 Task: Add a dependency to the task Implement a new network security system for a company , the existing task  Develop a new social media platform in the project AgileFusion
Action: Mouse moved to (194, 406)
Screenshot: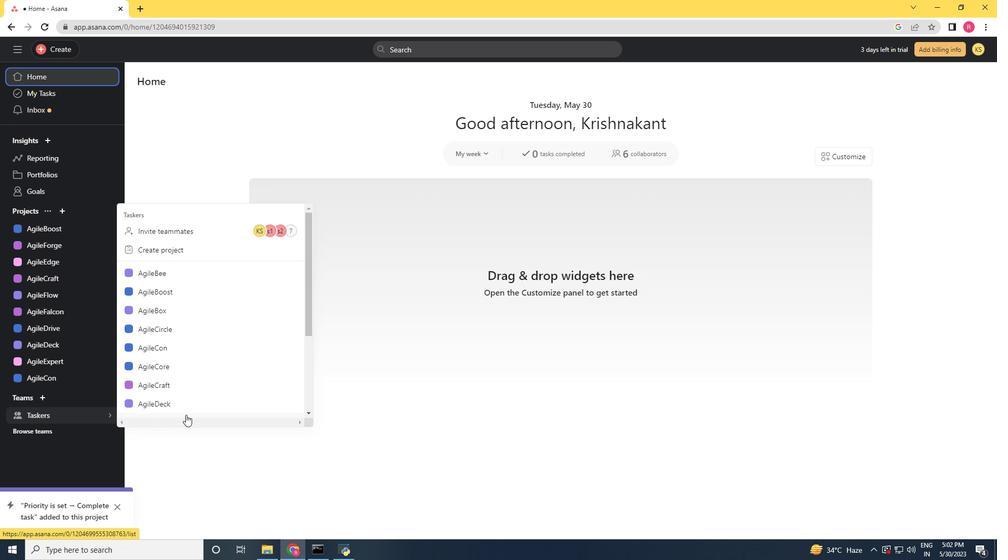 
Action: Mouse scrolled (194, 405) with delta (0, 0)
Screenshot: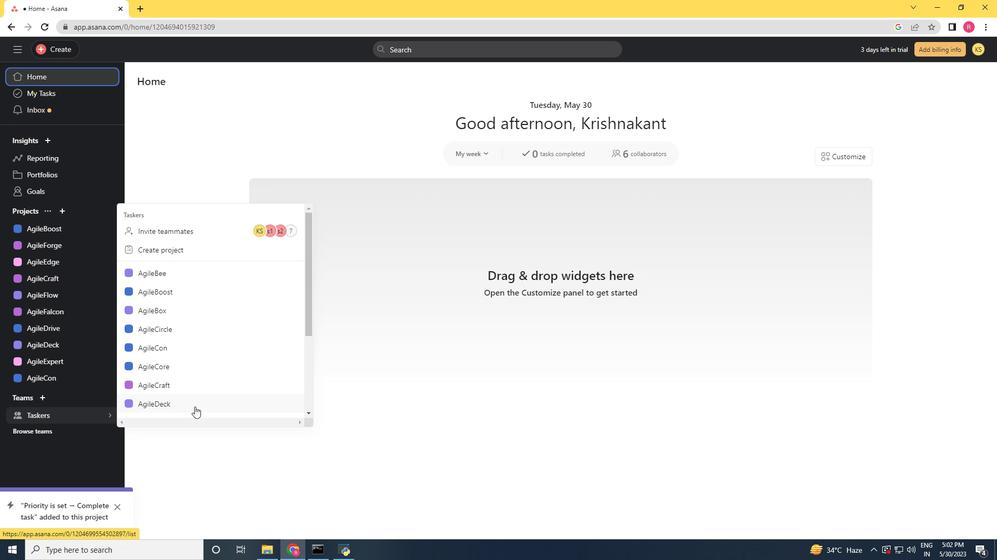 
Action: Mouse scrolled (194, 405) with delta (0, 0)
Screenshot: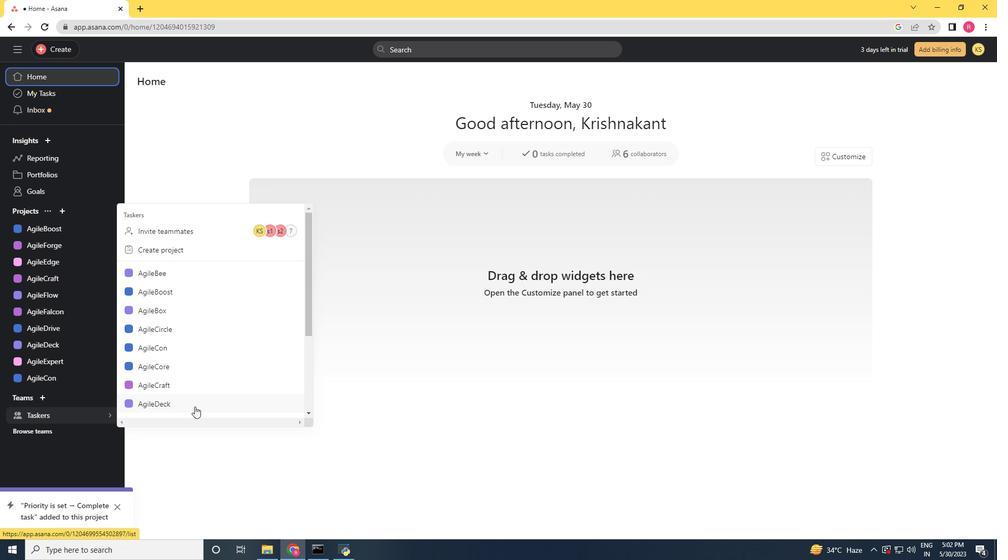 
Action: Mouse scrolled (194, 405) with delta (0, 0)
Screenshot: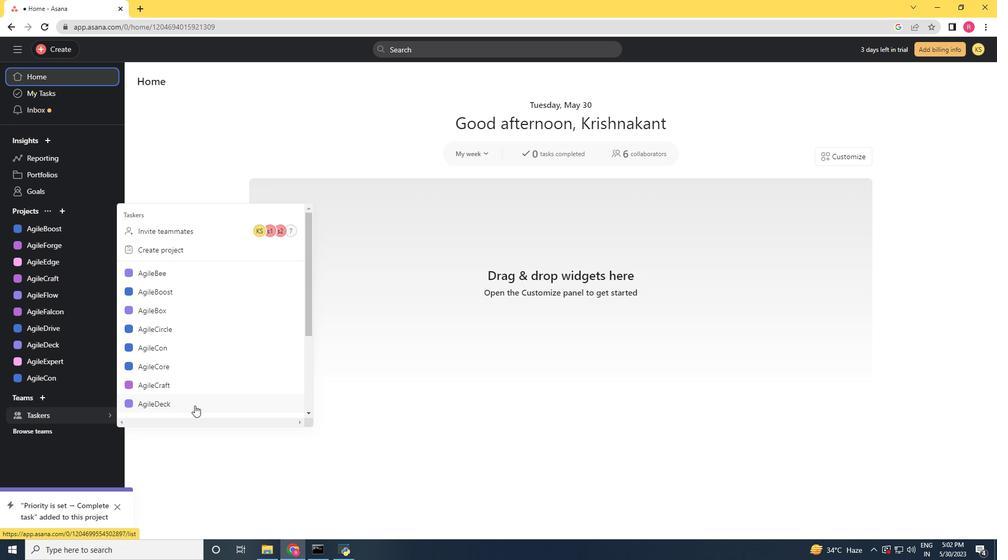 
Action: Mouse scrolled (194, 405) with delta (0, 0)
Screenshot: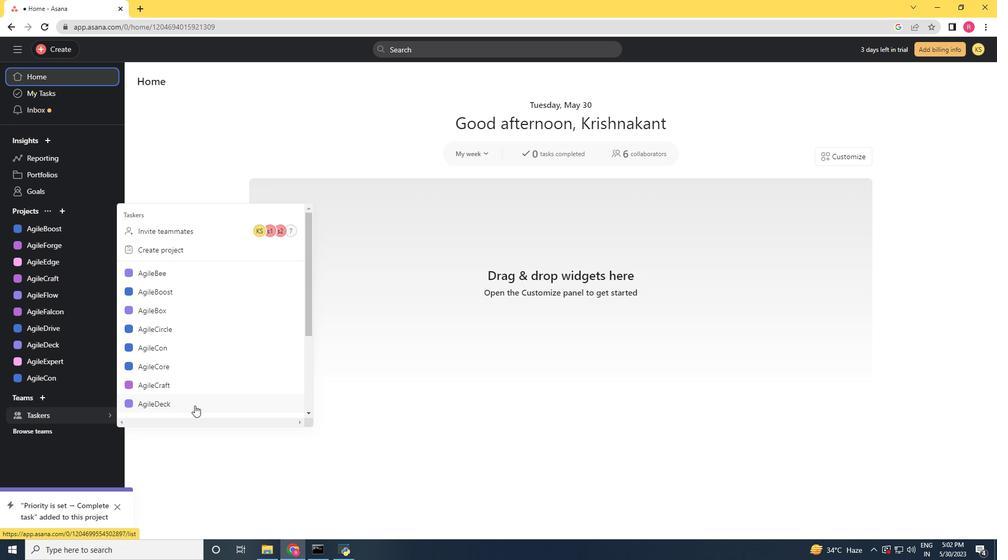 
Action: Mouse scrolled (194, 405) with delta (0, 0)
Screenshot: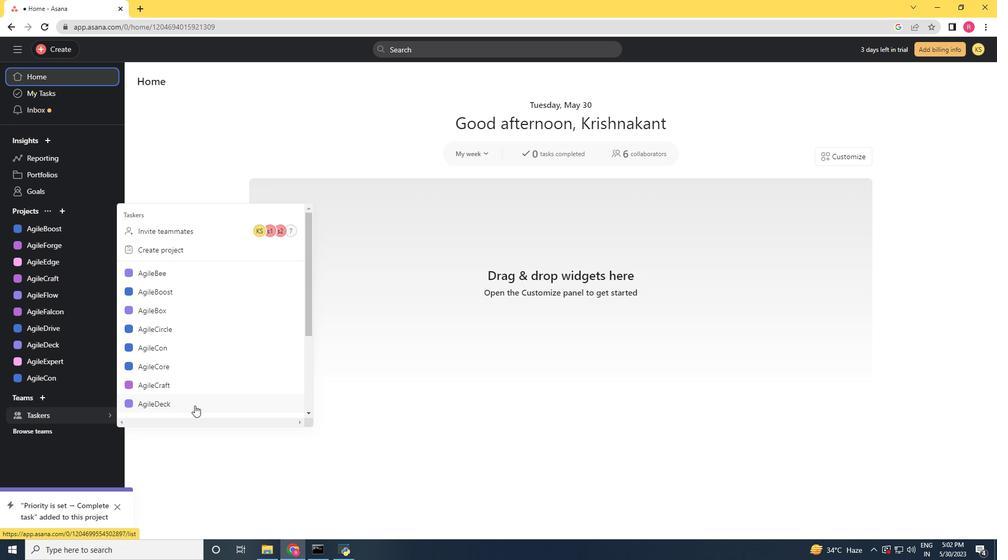 
Action: Mouse scrolled (194, 405) with delta (0, 0)
Screenshot: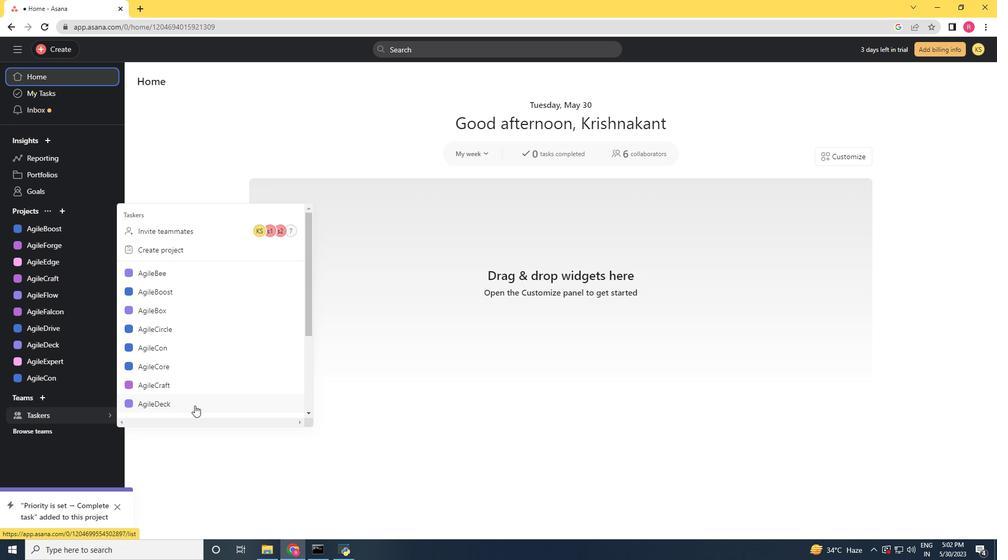 
Action: Mouse scrolled (194, 405) with delta (0, 0)
Screenshot: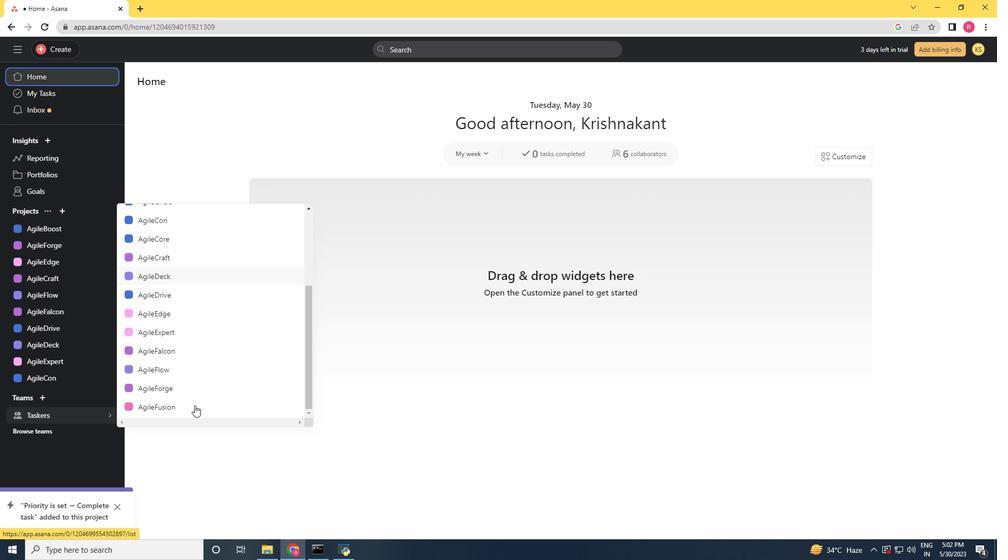 
Action: Mouse scrolled (194, 405) with delta (0, 0)
Screenshot: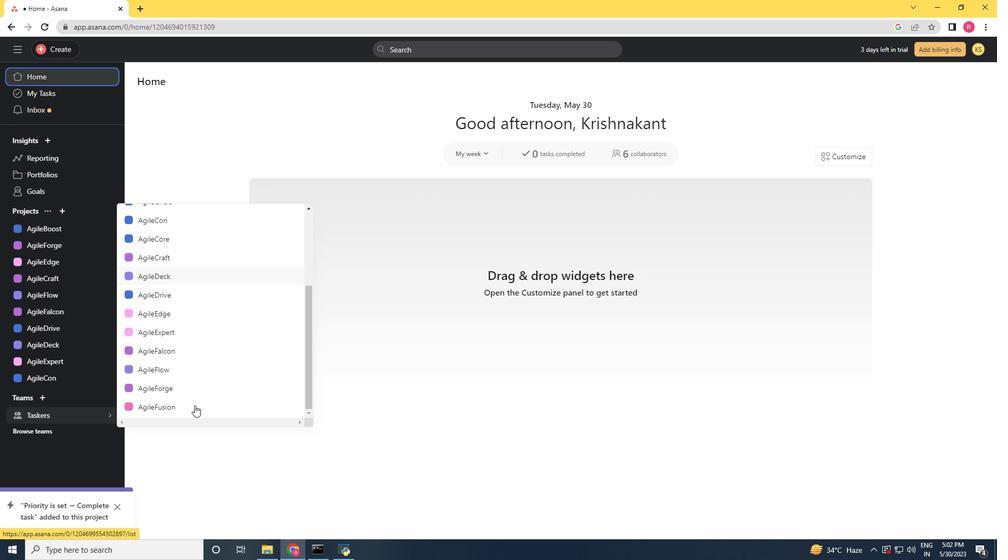 
Action: Mouse scrolled (194, 405) with delta (0, 0)
Screenshot: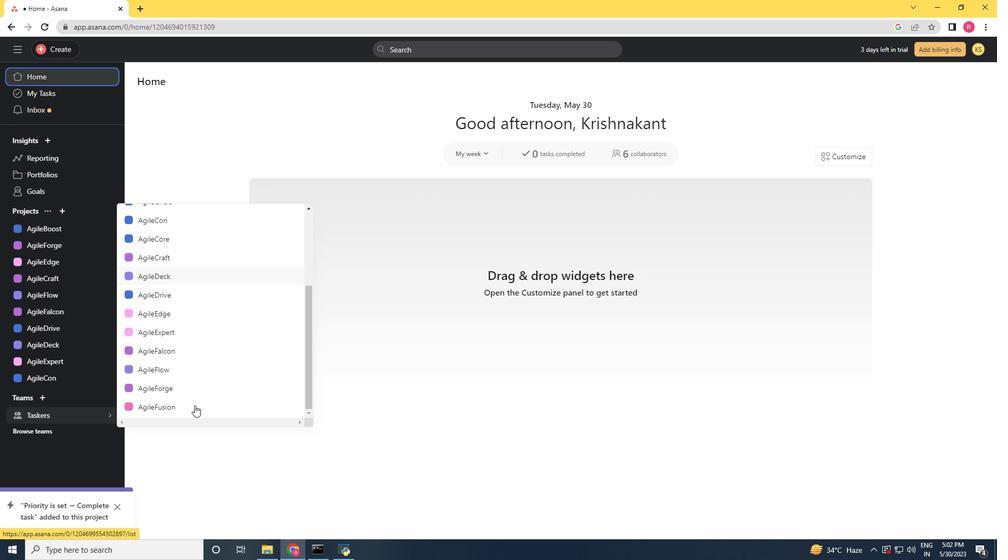 
Action: Mouse scrolled (194, 405) with delta (0, 0)
Screenshot: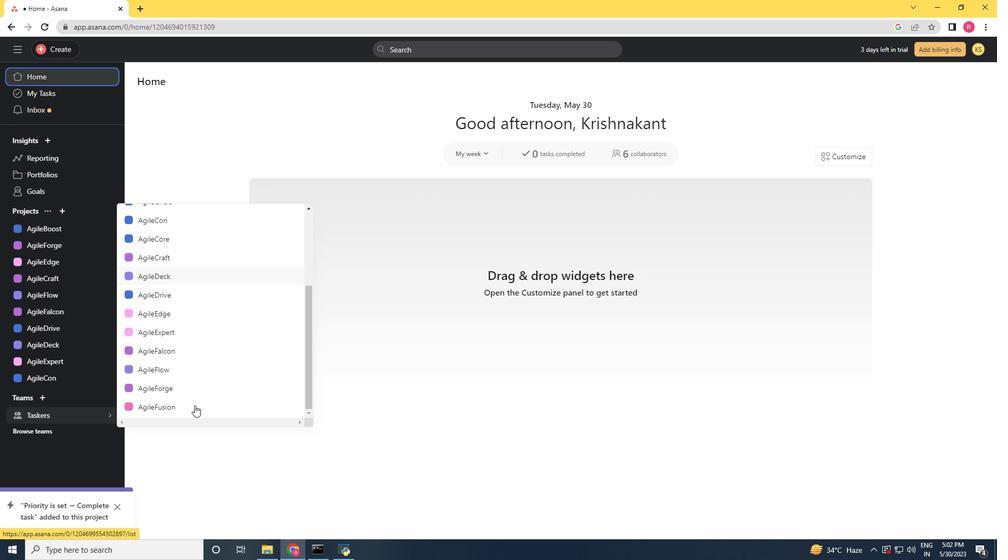 
Action: Mouse pressed left at (194, 406)
Screenshot: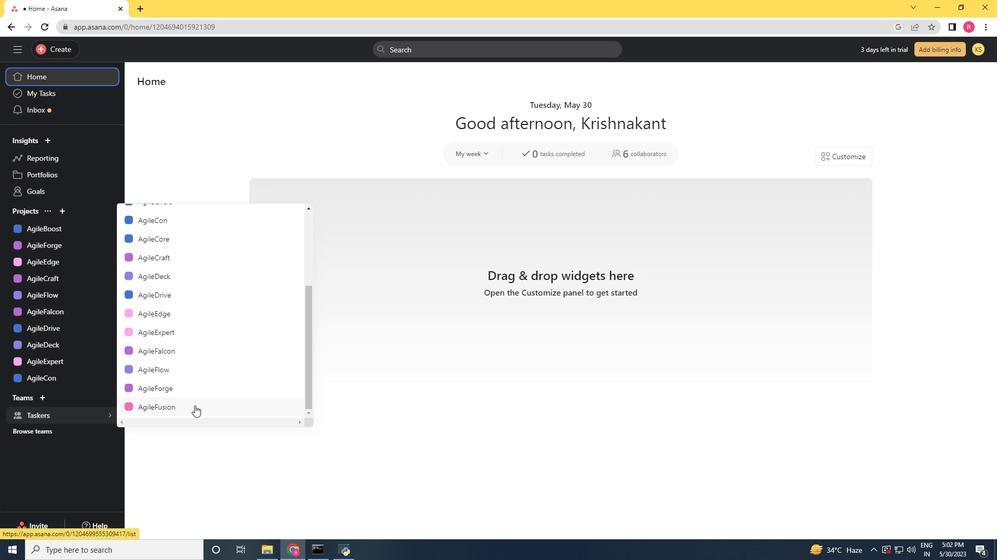 
Action: Mouse moved to (274, 306)
Screenshot: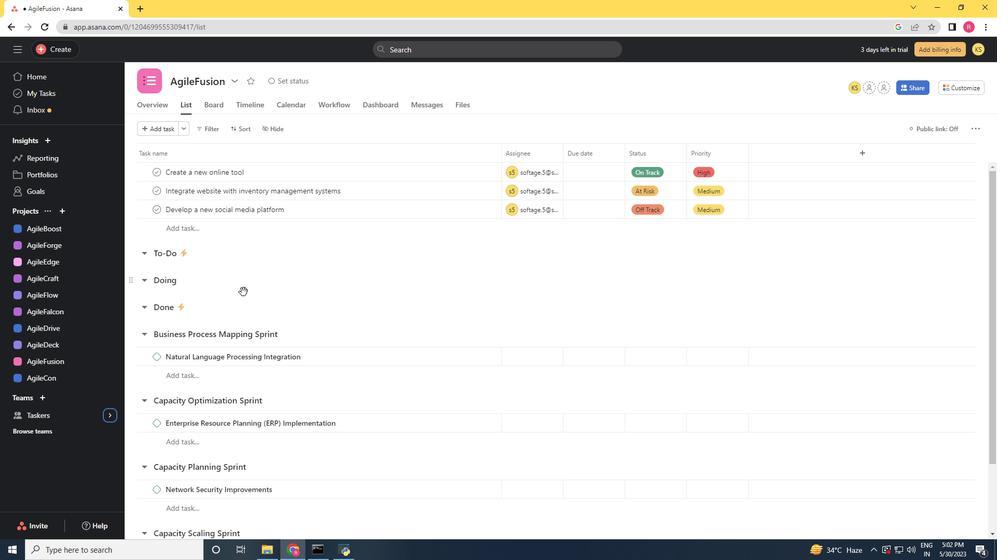 
Action: Mouse scrolled (274, 305) with delta (0, 0)
Screenshot: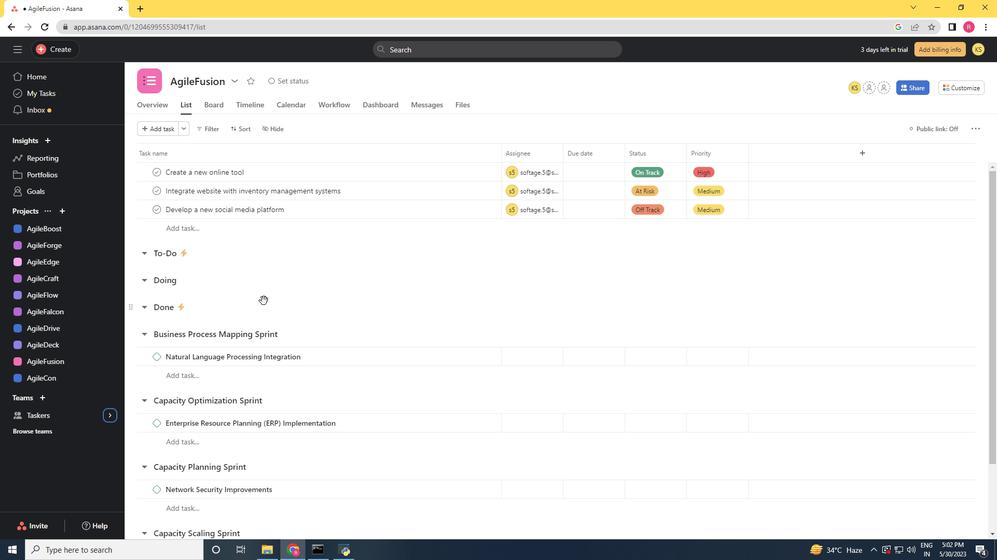 
Action: Mouse scrolled (274, 305) with delta (0, 0)
Screenshot: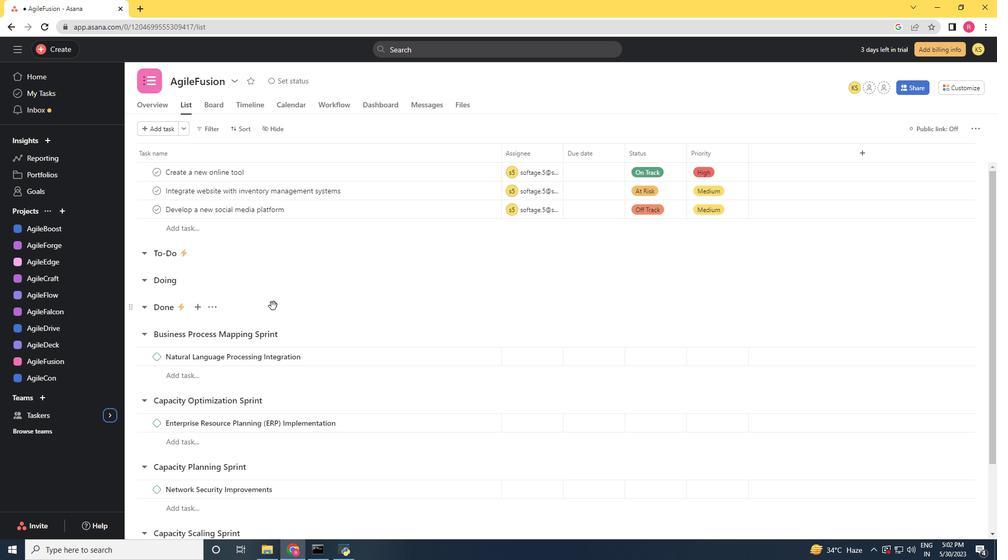 
Action: Mouse scrolled (274, 305) with delta (0, 0)
Screenshot: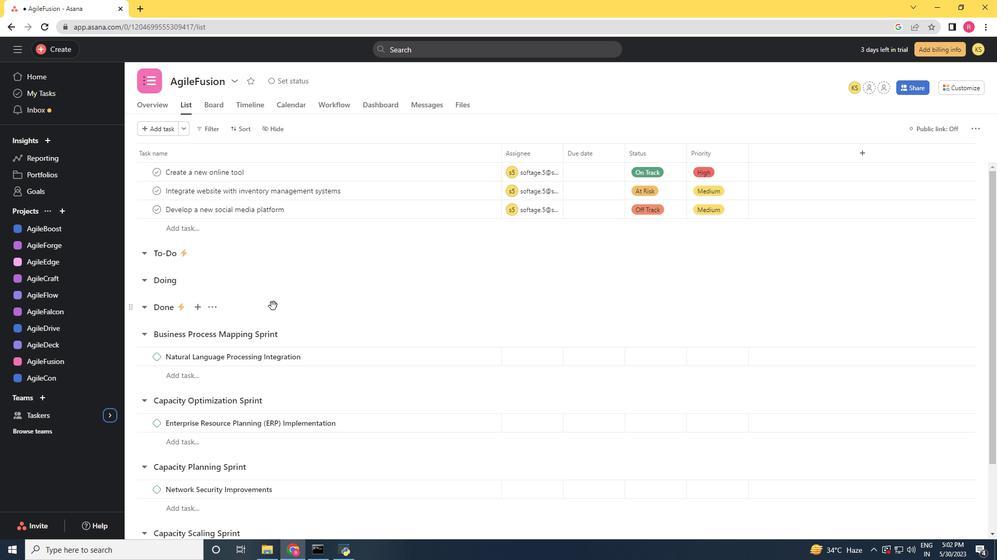 
Action: Mouse scrolled (274, 305) with delta (0, 0)
Screenshot: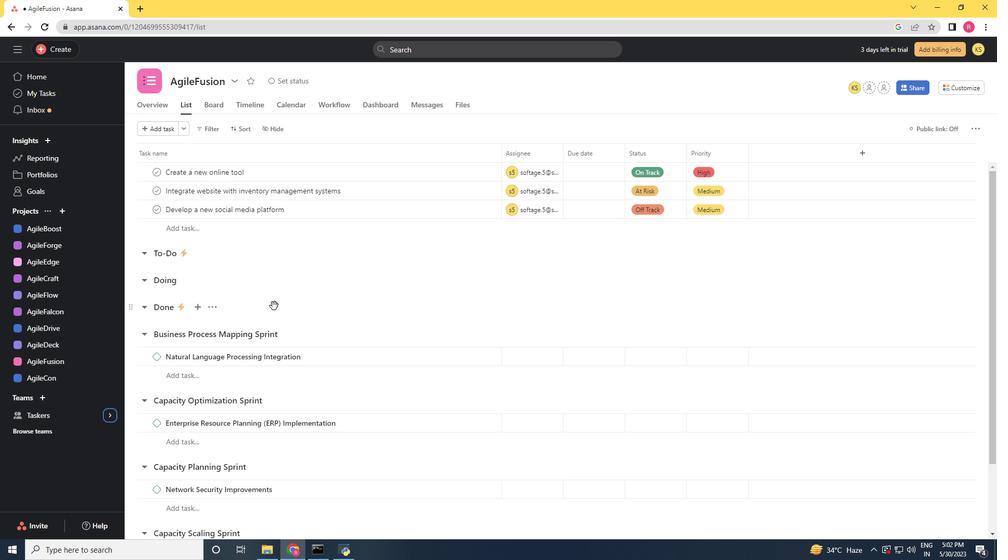 
Action: Mouse scrolled (274, 305) with delta (0, 0)
Screenshot: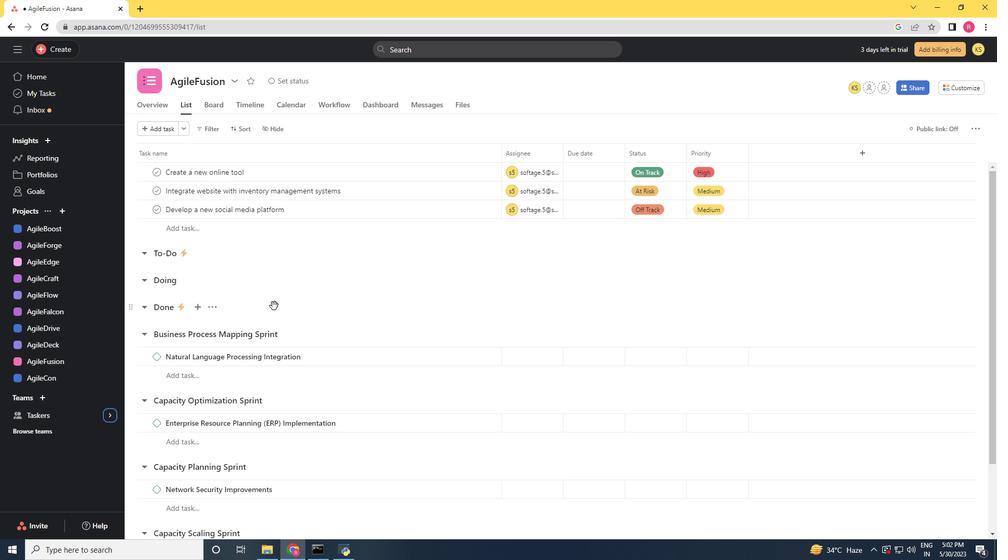 
Action: Mouse moved to (273, 333)
Screenshot: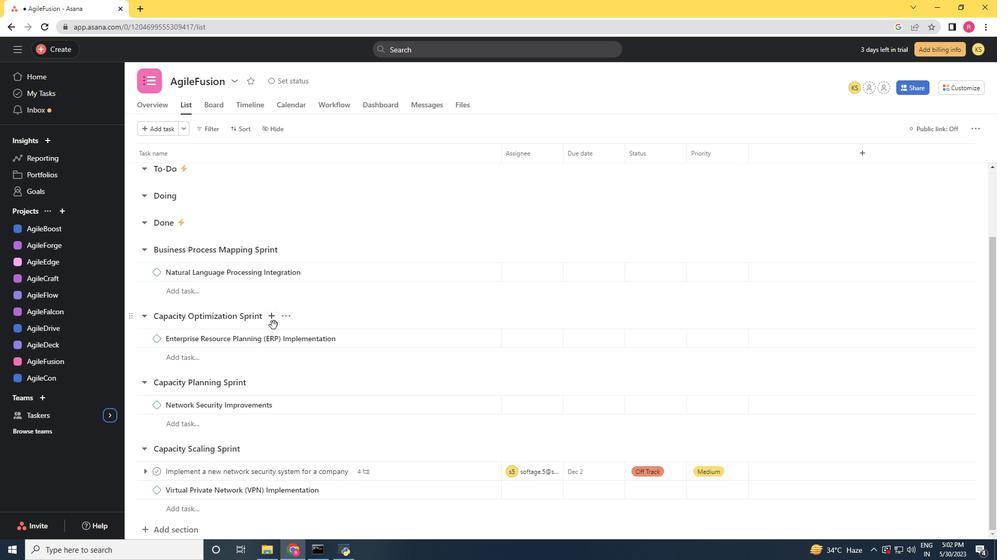 
Action: Mouse scrolled (273, 333) with delta (0, 0)
Screenshot: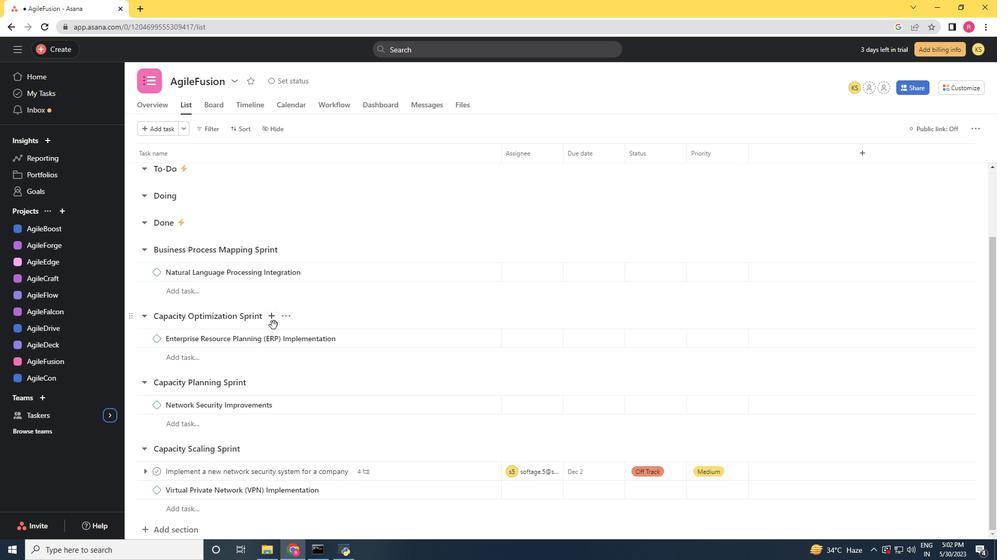 
Action: Mouse moved to (273, 335)
Screenshot: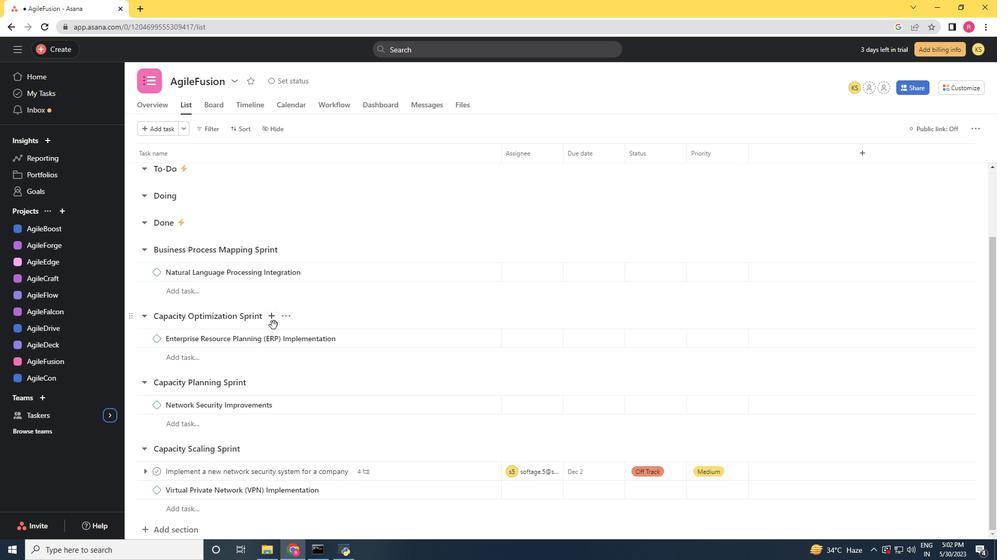 
Action: Mouse scrolled (273, 334) with delta (0, 0)
Screenshot: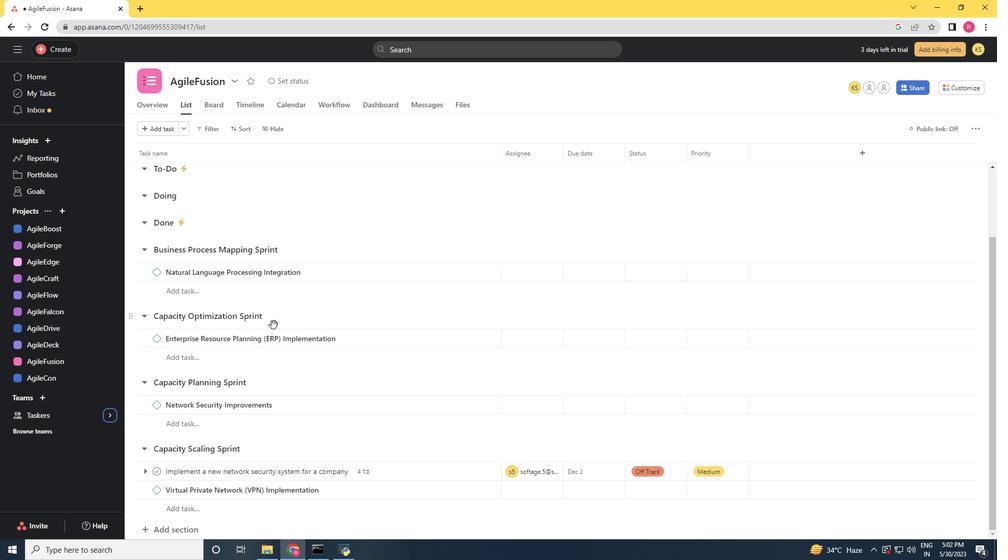 
Action: Mouse moved to (273, 335)
Screenshot: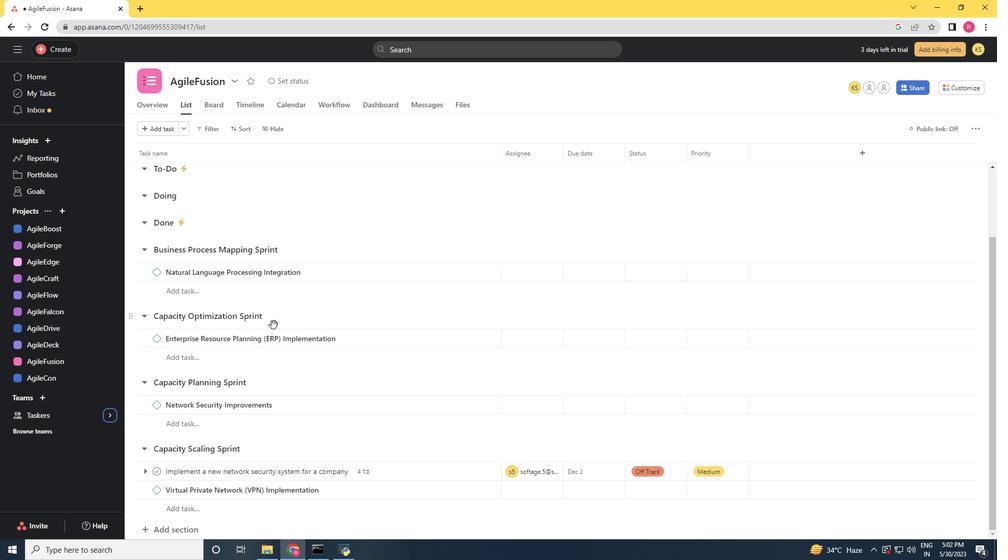 
Action: Mouse scrolled (273, 335) with delta (0, 0)
Screenshot: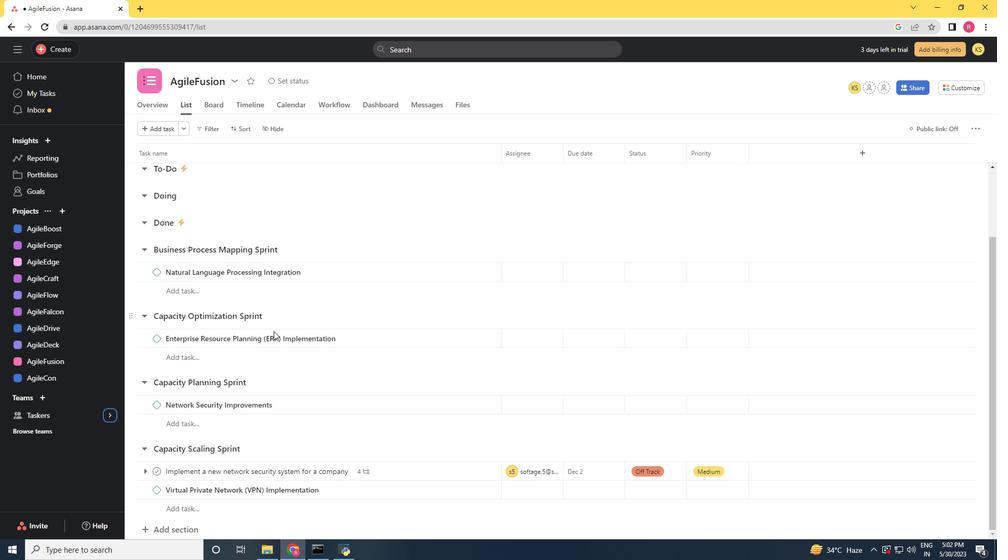 
Action: Mouse moved to (273, 336)
Screenshot: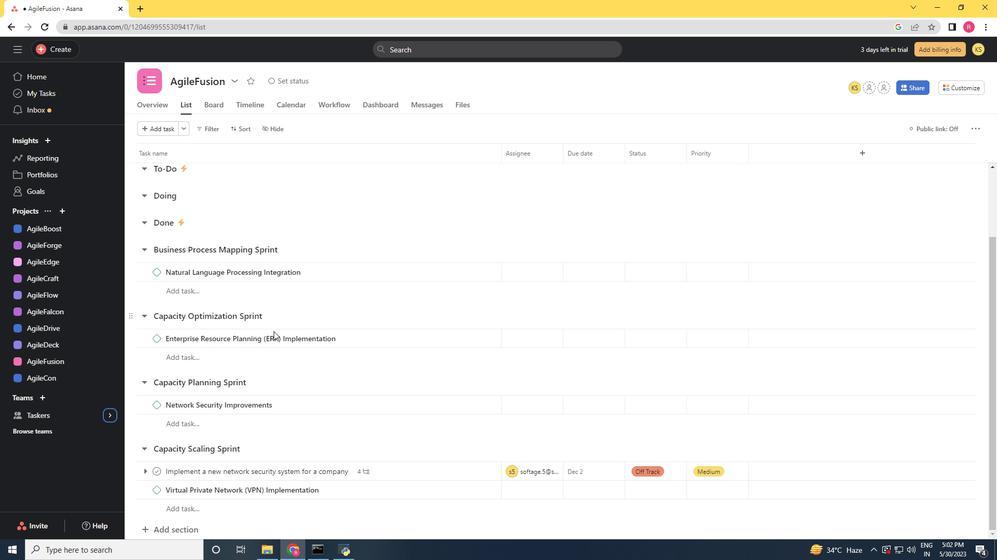 
Action: Mouse scrolled (273, 335) with delta (0, 0)
Screenshot: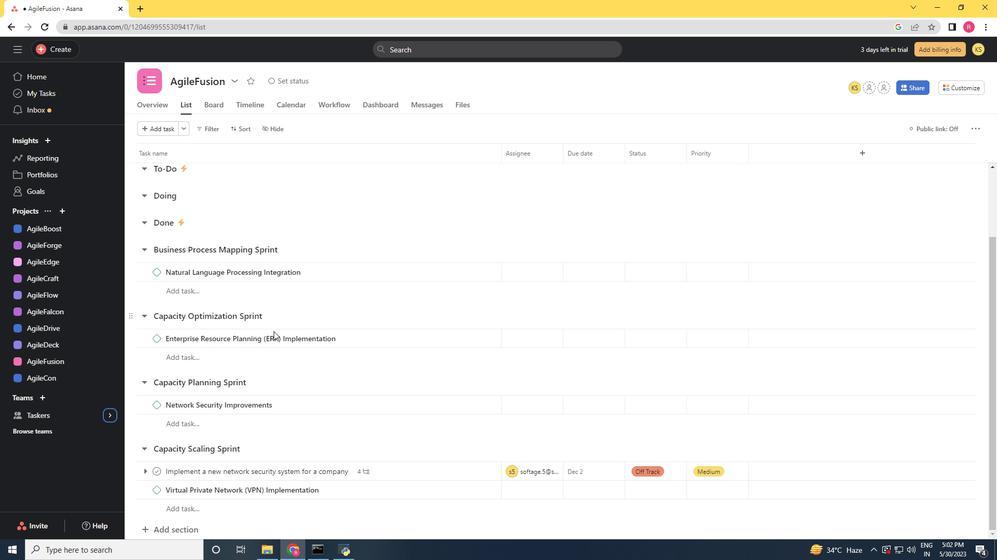 
Action: Mouse moved to (444, 472)
Screenshot: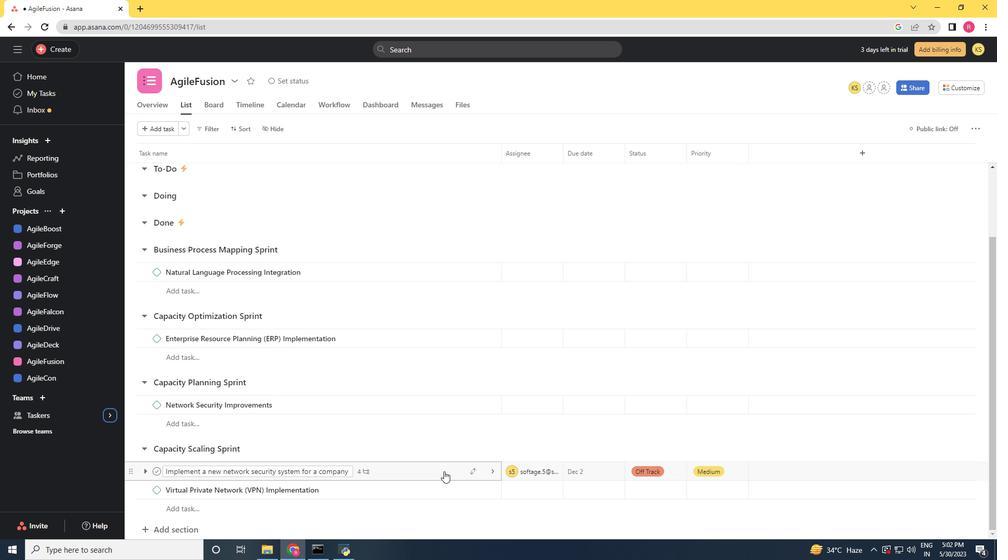 
Action: Mouse pressed left at (444, 472)
Screenshot: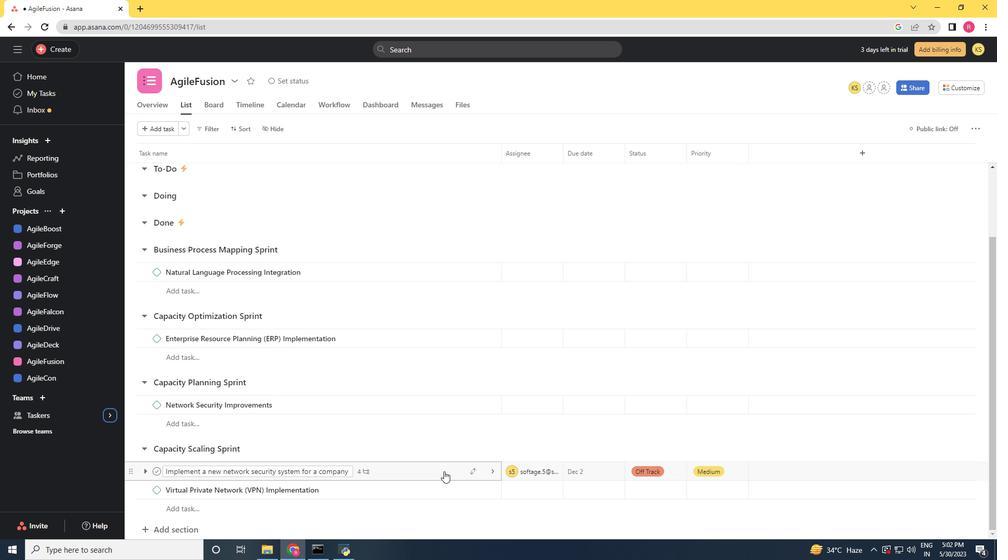 
Action: Mouse moved to (737, 306)
Screenshot: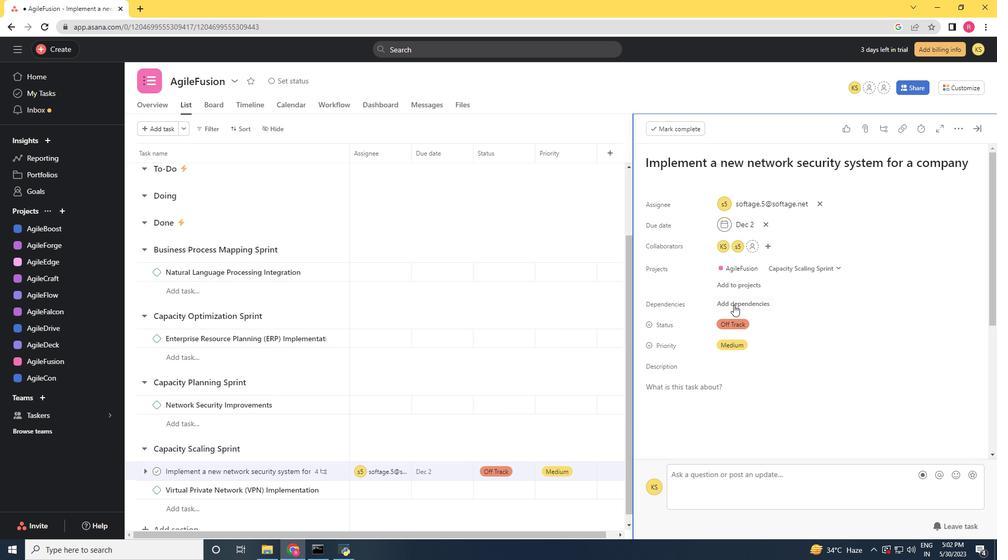 
Action: Mouse pressed left at (737, 306)
Screenshot: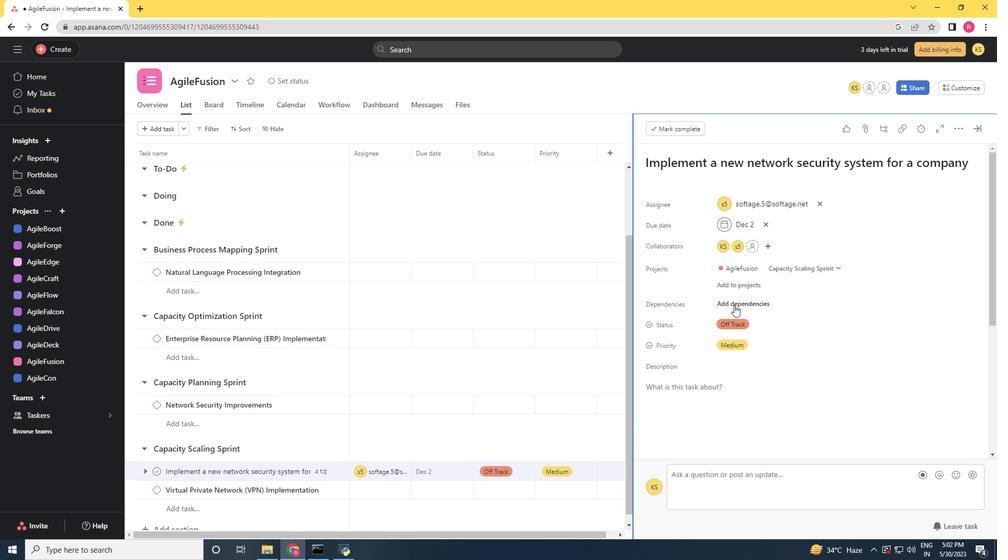 
Action: Mouse moved to (684, 280)
Screenshot: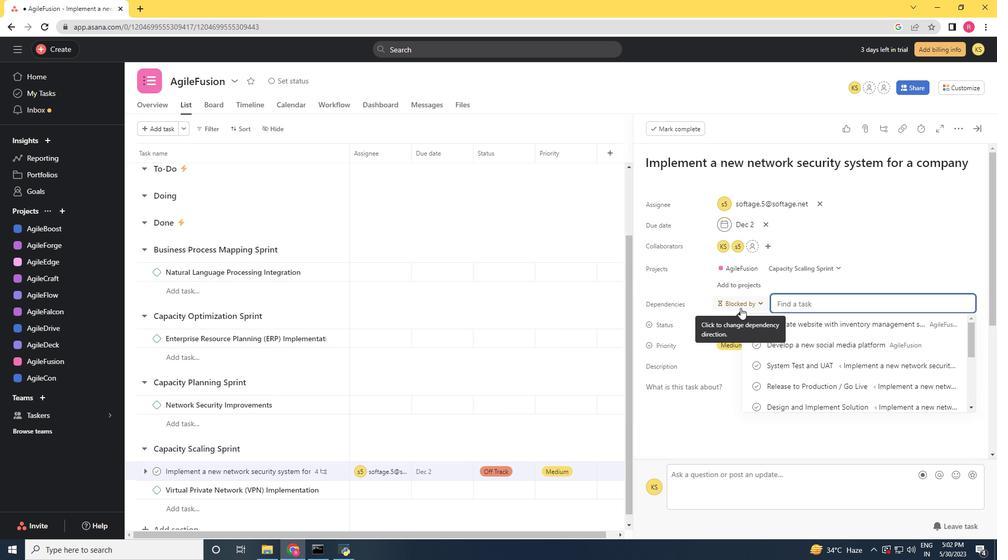 
Action: Key pressed <Key.shift>Develop<Key.space>a<Key.space>new<Key.space>social<Key.space>media<Key.space>platform<Key.space>
Screenshot: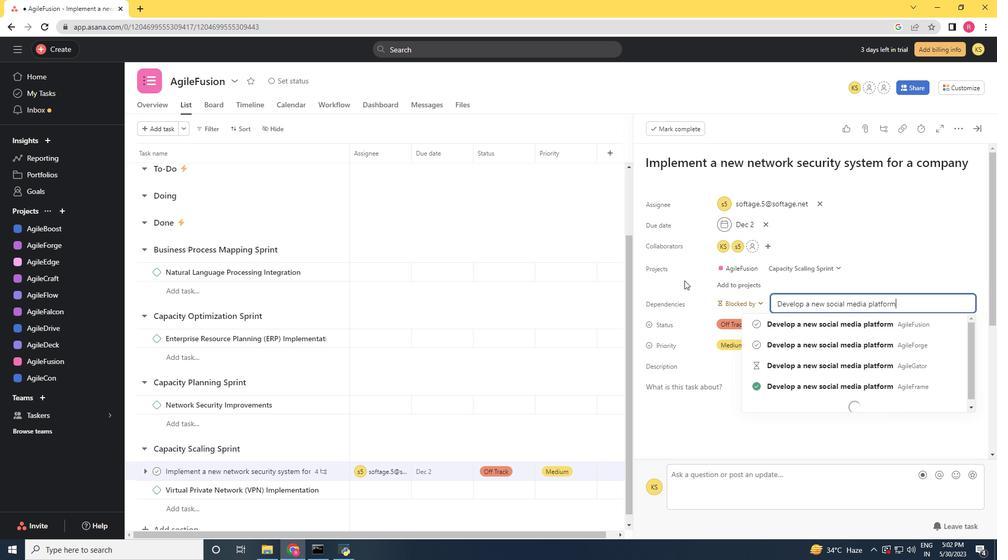
Action: Mouse moved to (865, 322)
Screenshot: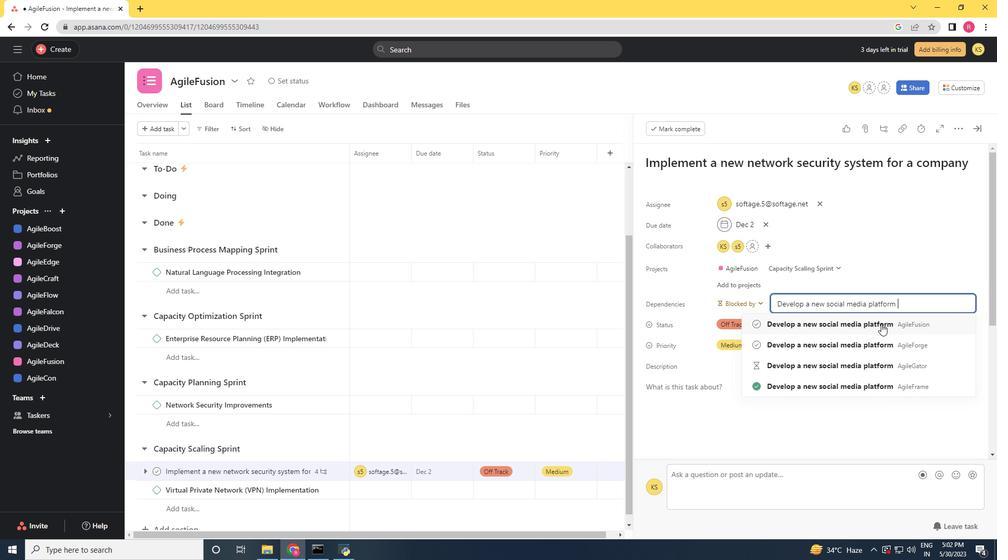 
Action: Mouse pressed left at (865, 322)
Screenshot: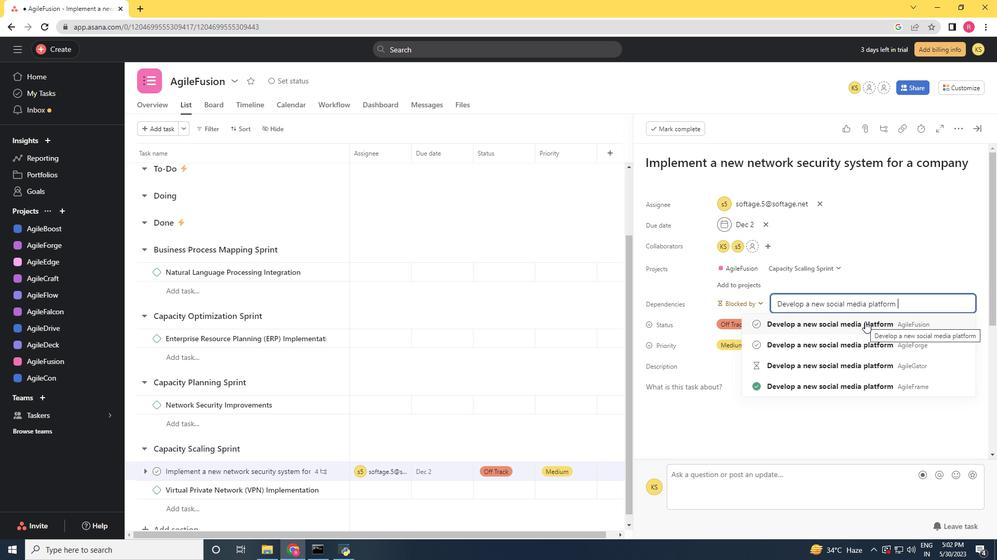 
Action: Mouse moved to (984, 130)
Screenshot: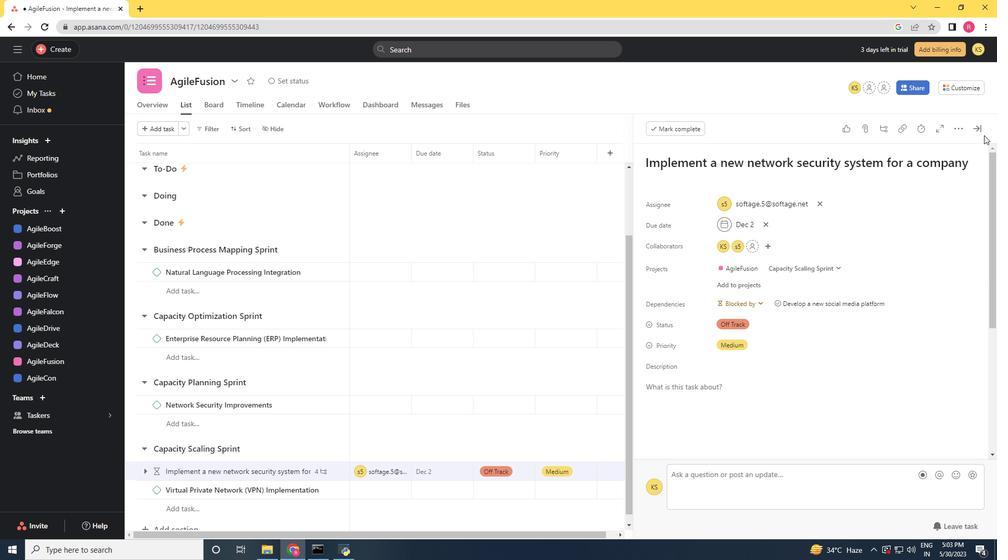
Action: Mouse pressed left at (984, 130)
Screenshot: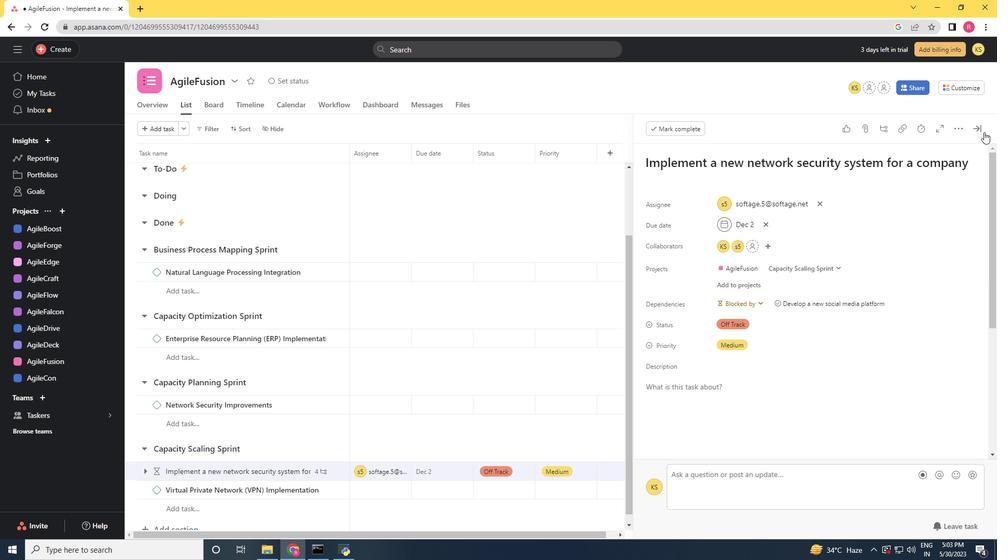
